 Task: Sort the products by unit price (low first).
Action: Mouse moved to (19, 123)
Screenshot: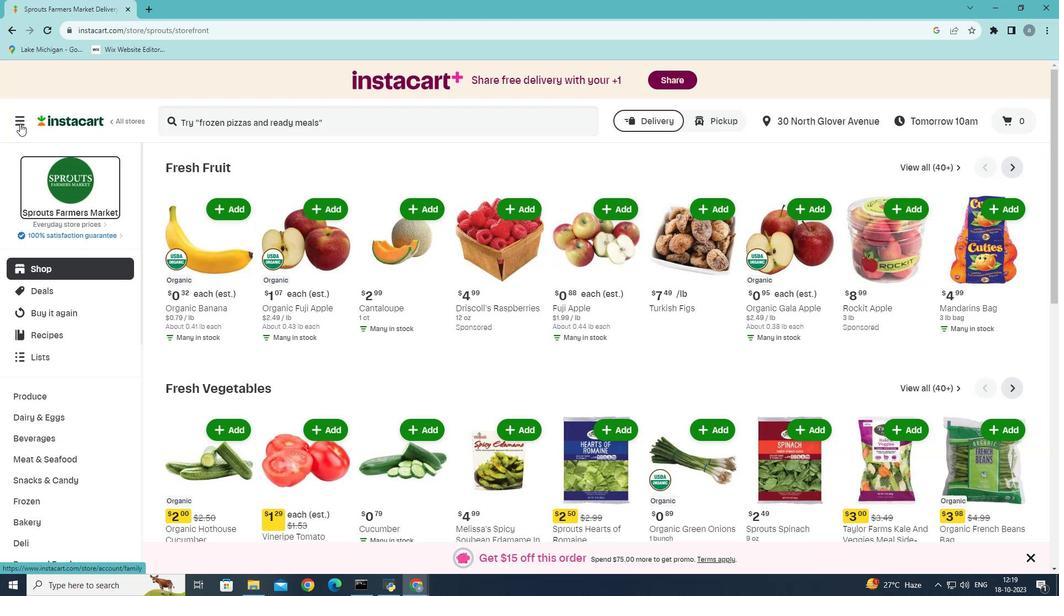 
Action: Mouse pressed left at (19, 123)
Screenshot: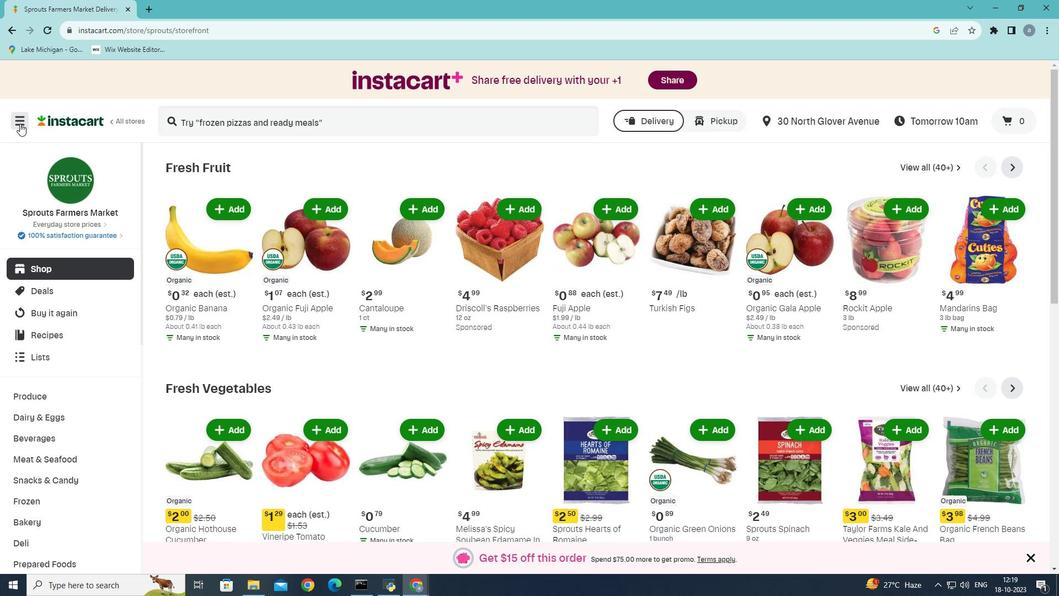 
Action: Mouse moved to (49, 318)
Screenshot: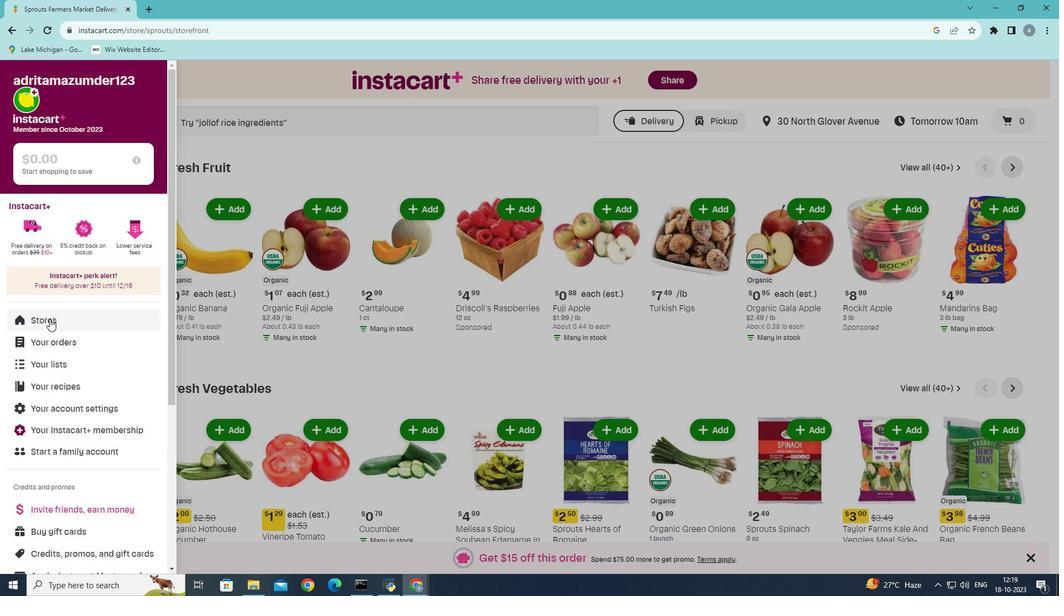 
Action: Mouse pressed left at (49, 318)
Screenshot: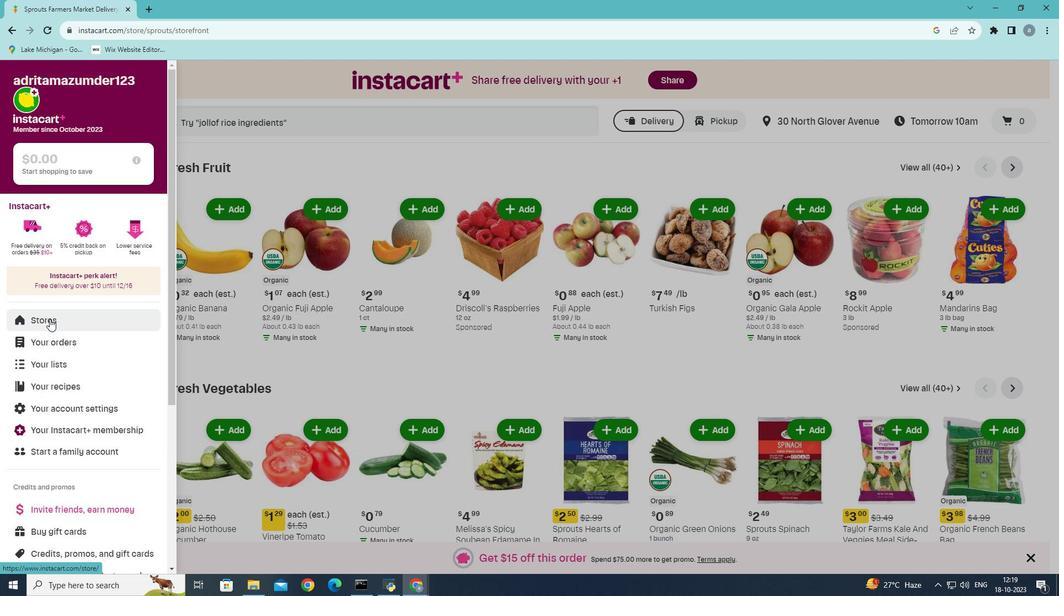 
Action: Mouse moved to (256, 123)
Screenshot: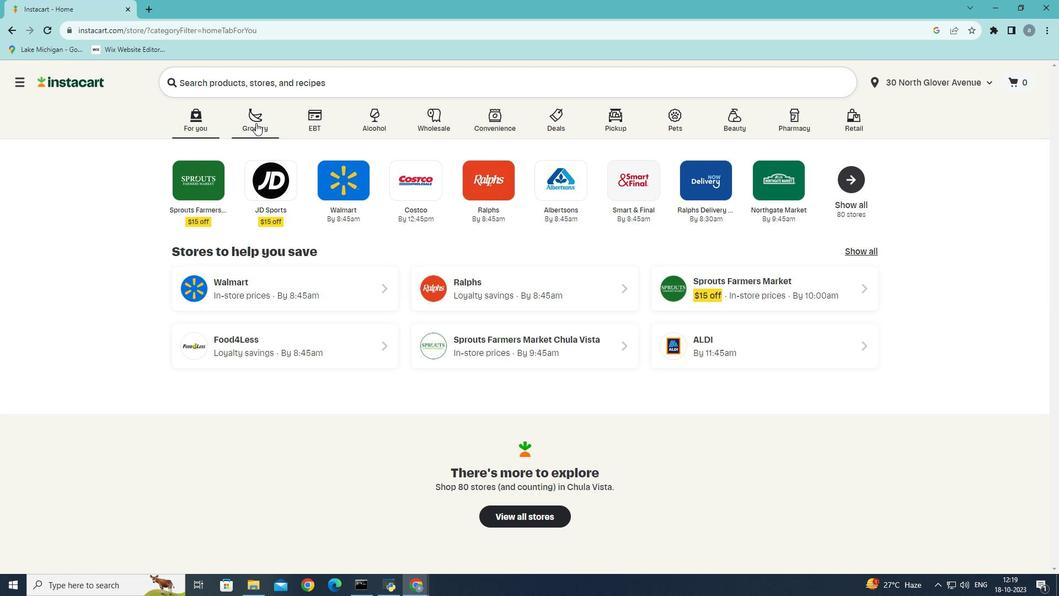 
Action: Mouse pressed left at (256, 123)
Screenshot: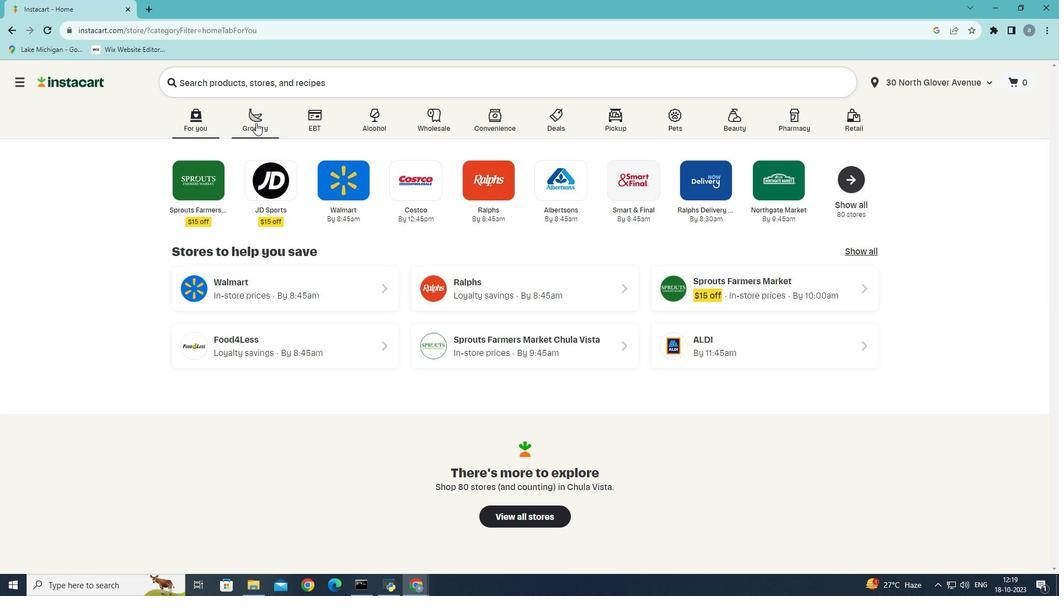 
Action: Mouse moved to (256, 317)
Screenshot: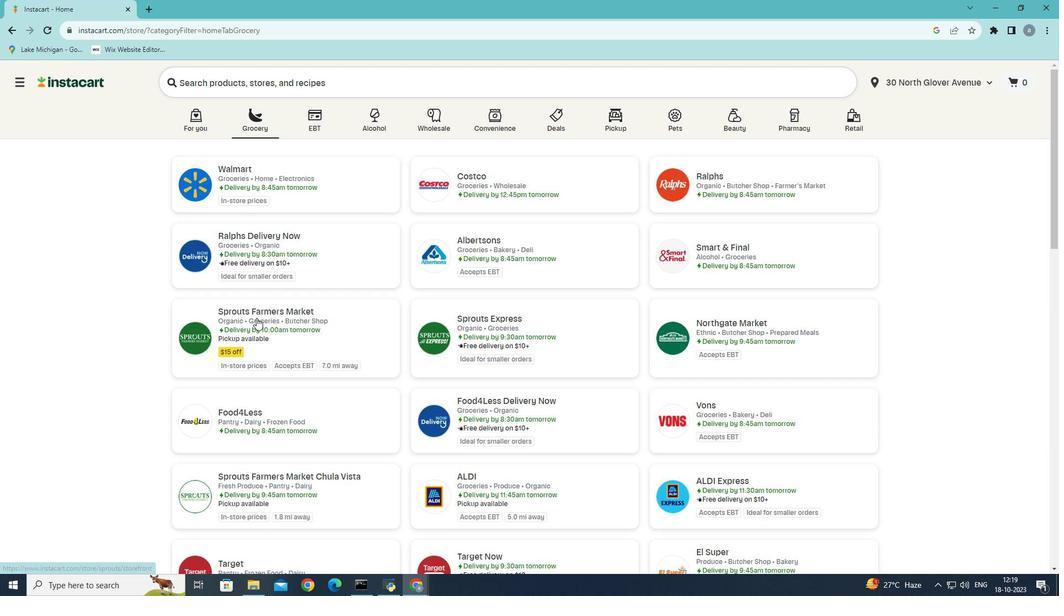 
Action: Mouse pressed left at (256, 317)
Screenshot: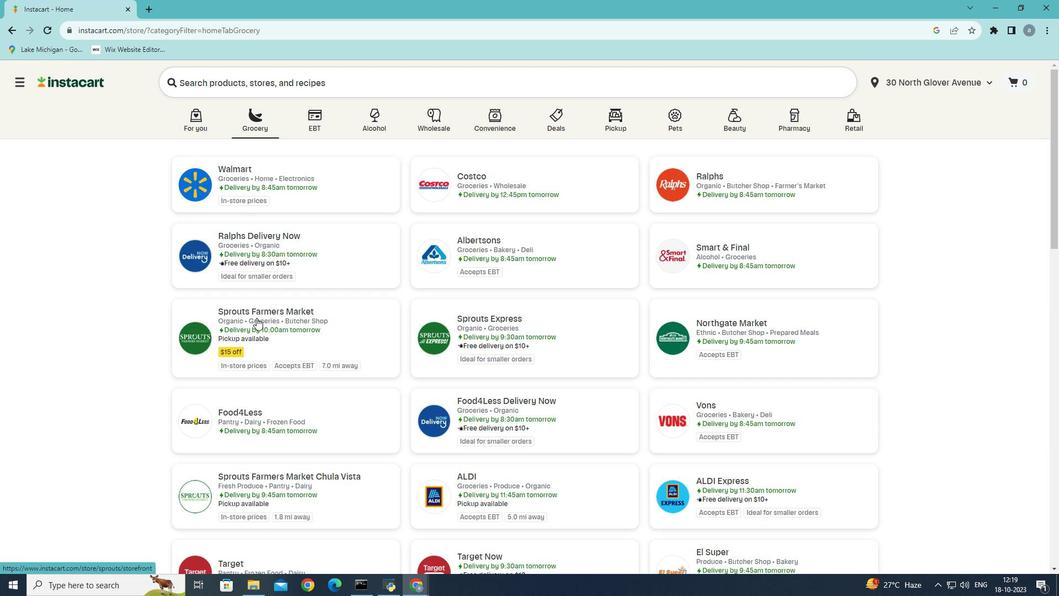 
Action: Mouse moved to (75, 463)
Screenshot: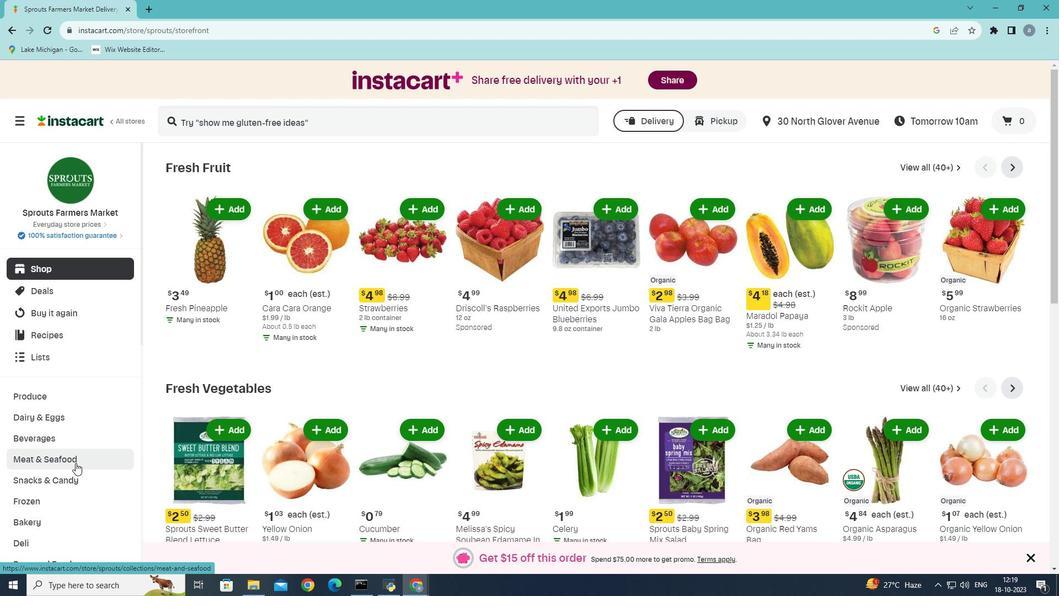 
Action: Mouse pressed left at (75, 463)
Screenshot: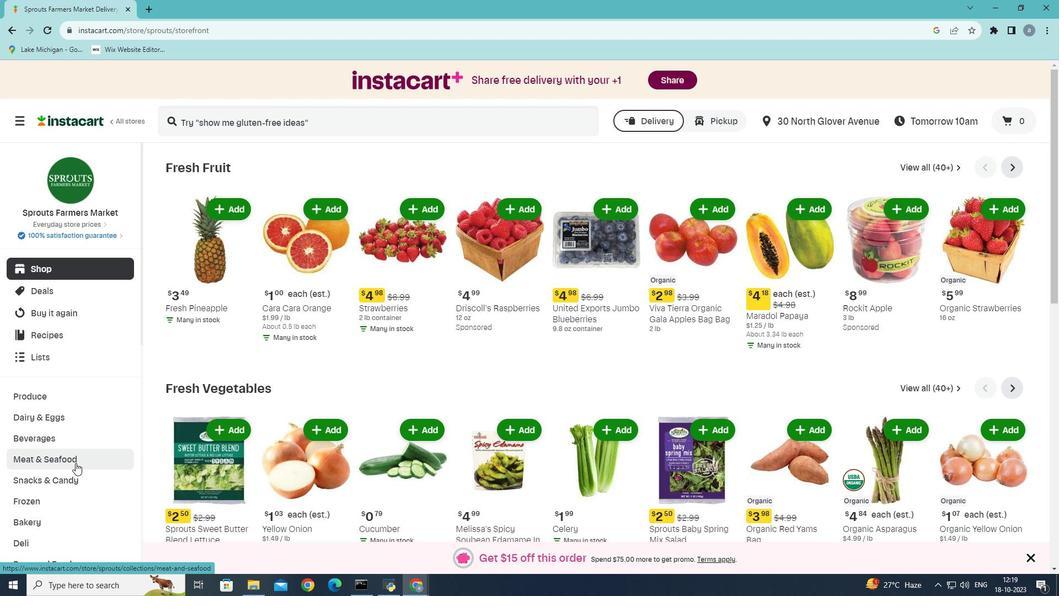 
Action: Mouse moved to (354, 193)
Screenshot: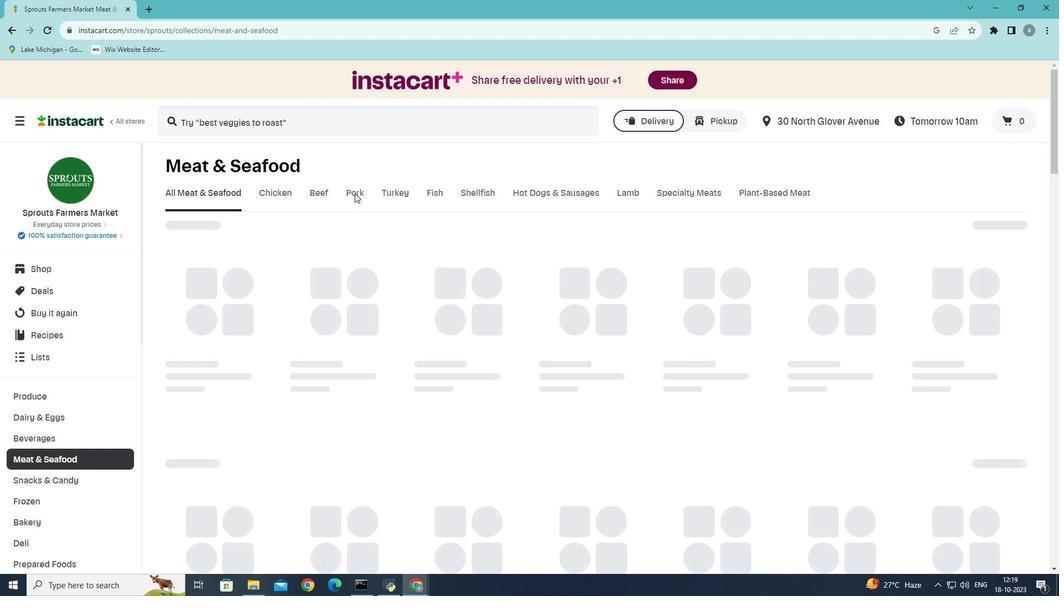 
Action: Mouse pressed left at (354, 193)
Screenshot: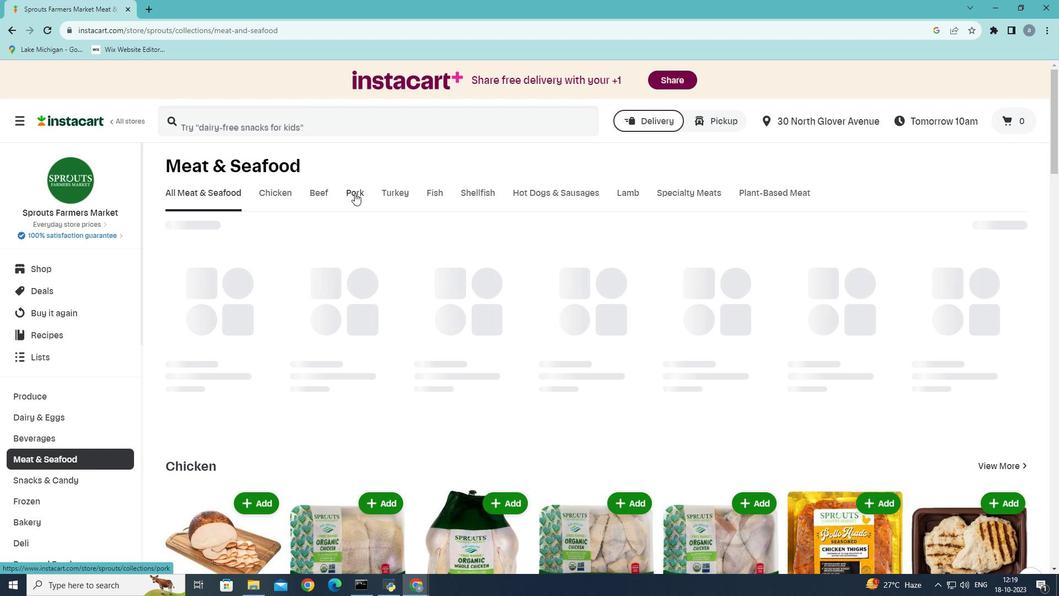 
Action: Mouse moved to (318, 240)
Screenshot: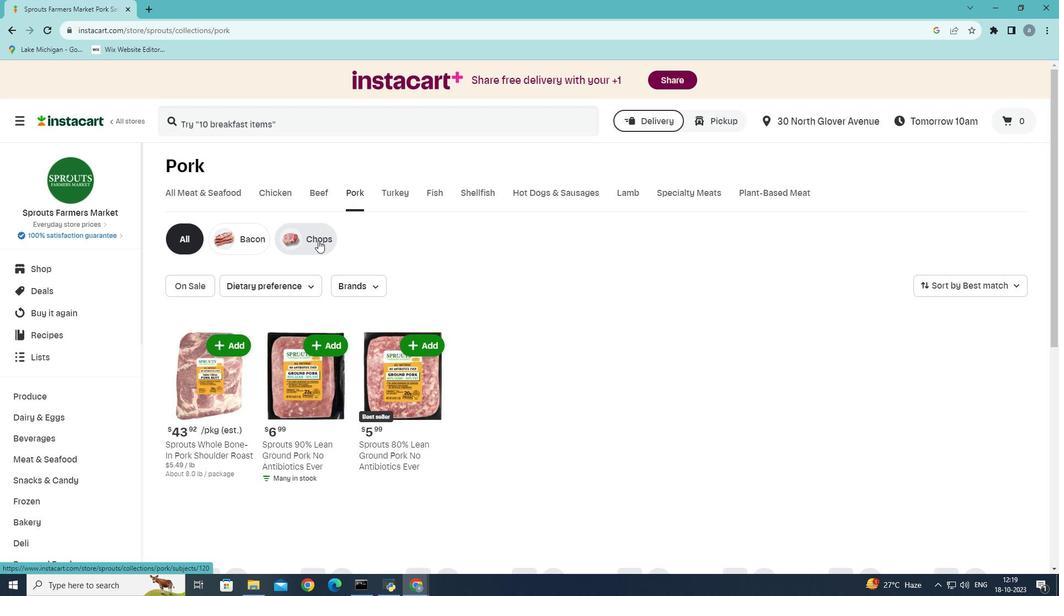 
Action: Mouse pressed left at (318, 240)
Screenshot: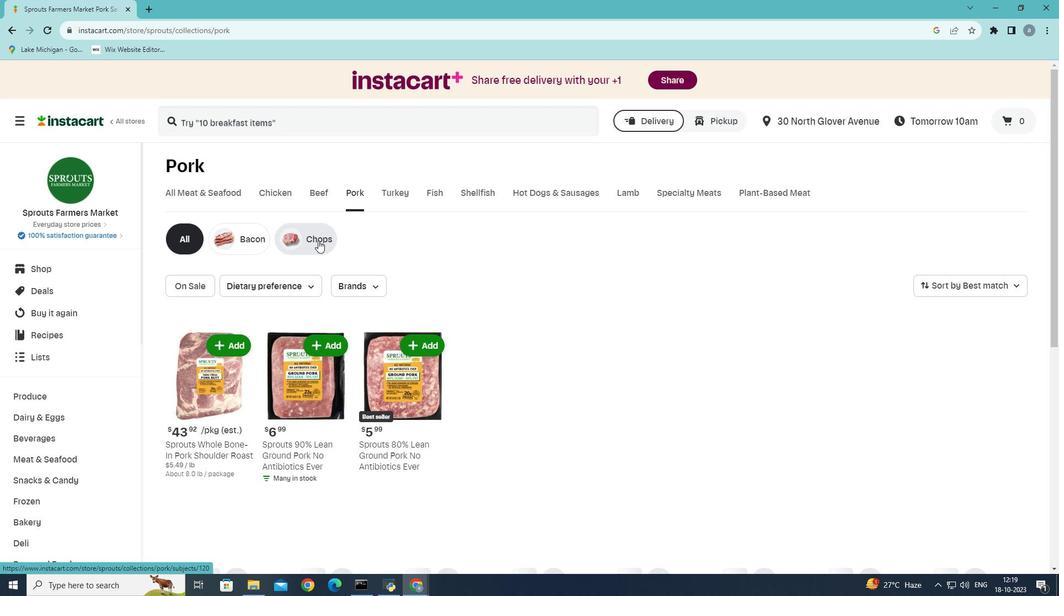 
Action: Mouse moved to (1024, 283)
Screenshot: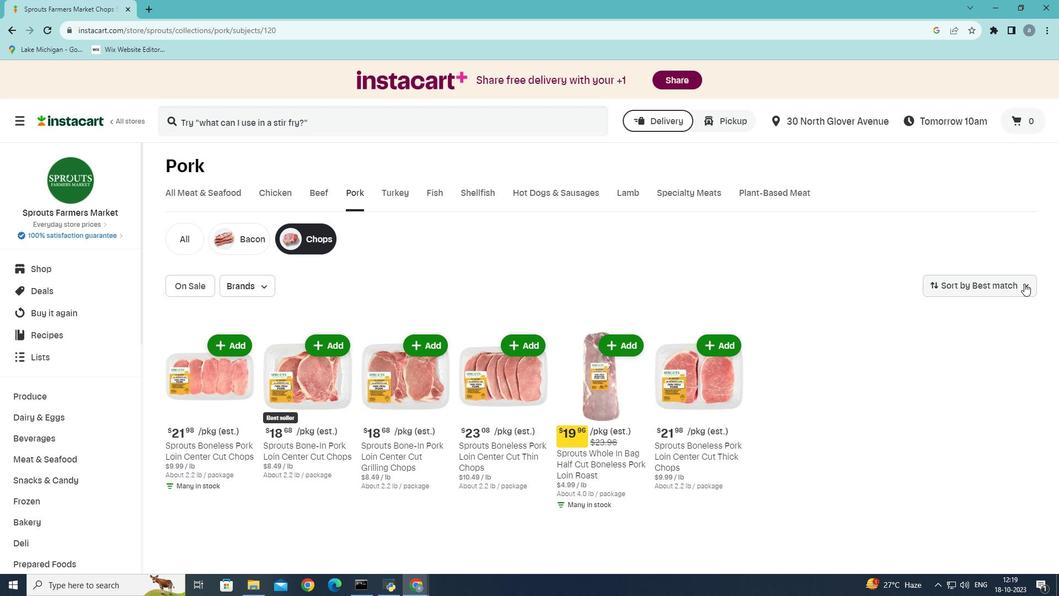 
Action: Mouse pressed left at (1024, 283)
Screenshot: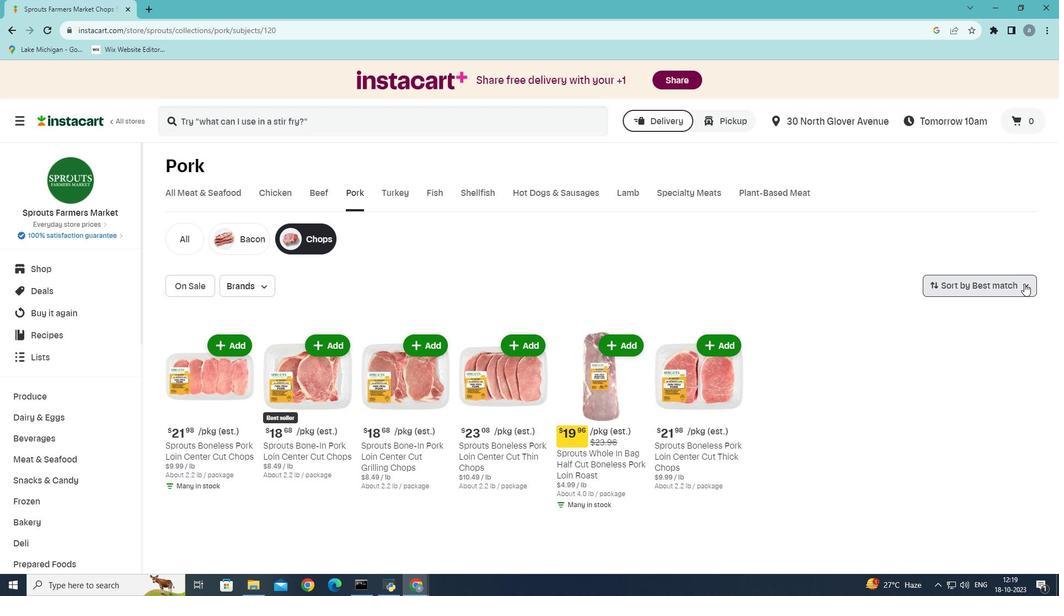 
Action: Mouse moved to (995, 381)
Screenshot: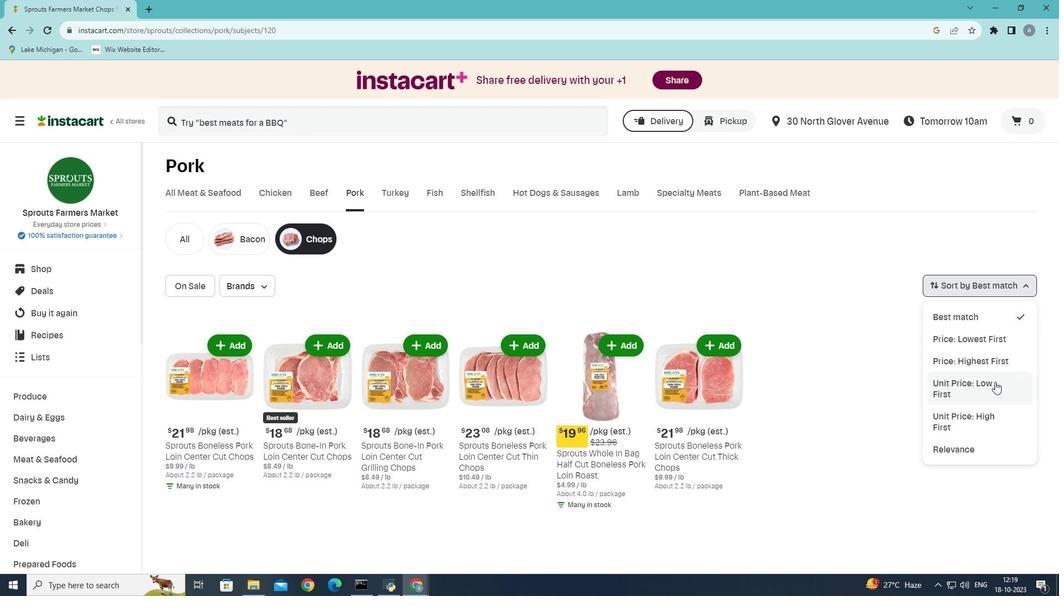 
Action: Mouse pressed left at (995, 381)
Screenshot: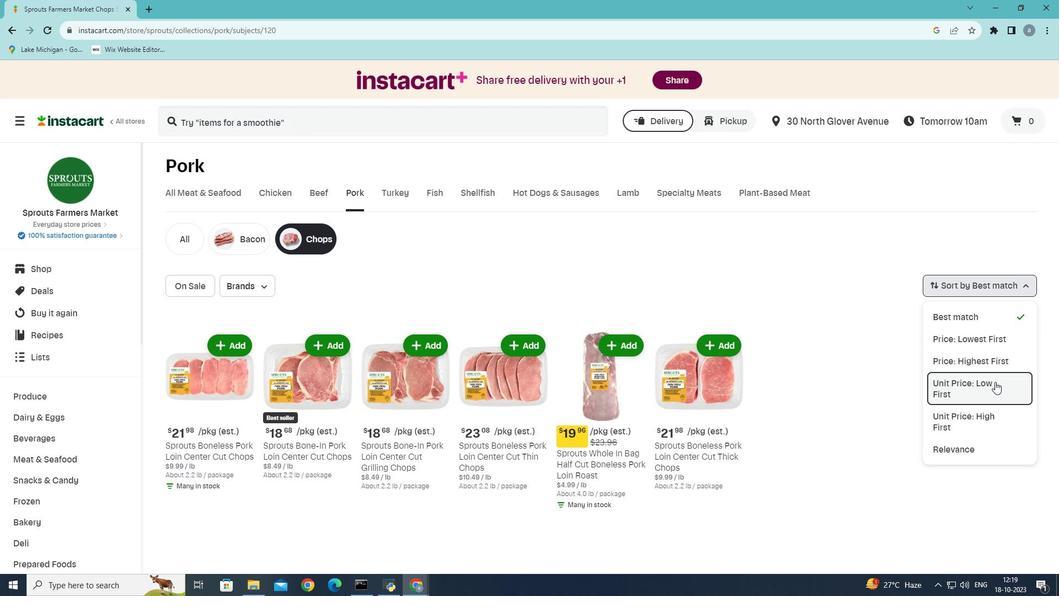 
Action: Mouse moved to (990, 375)
Screenshot: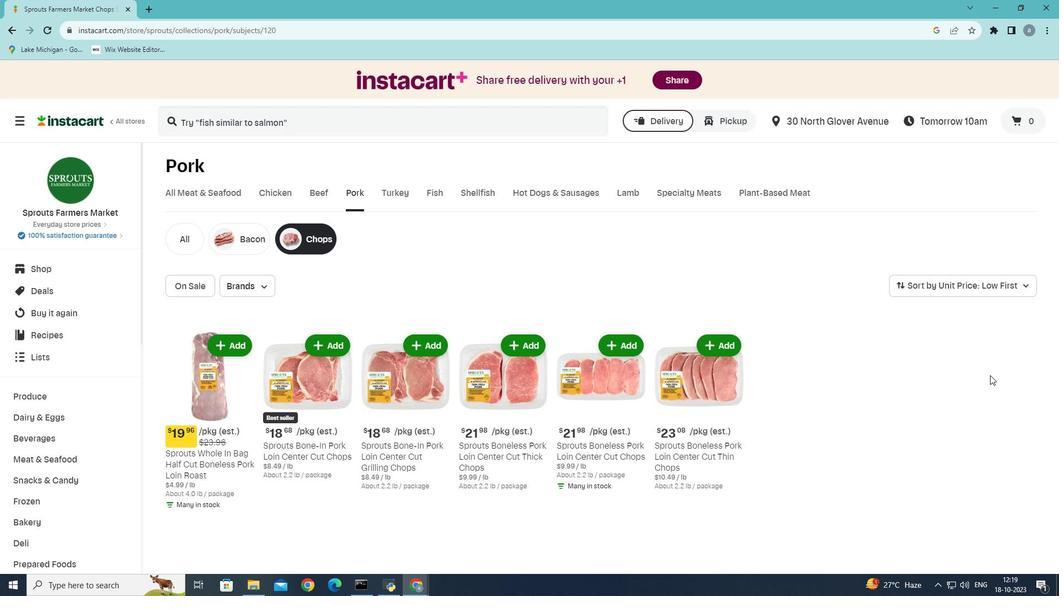 
